 Task: In the Contact  JuliaWilson@whitney.org, Add note: 'Review and update the company's customer segmentation strategy.'. Mark checkbox to create task to follow up ': In 2 weeks'. Create task, with  description: Schedule Webinar, Add due date: In 3 Business Days; Add reminder: 30 Minutes before. Set Priority Medium and add note: Review the attached proposal. Logged in from softage.5@softage.net
Action: Mouse moved to (52, 42)
Screenshot: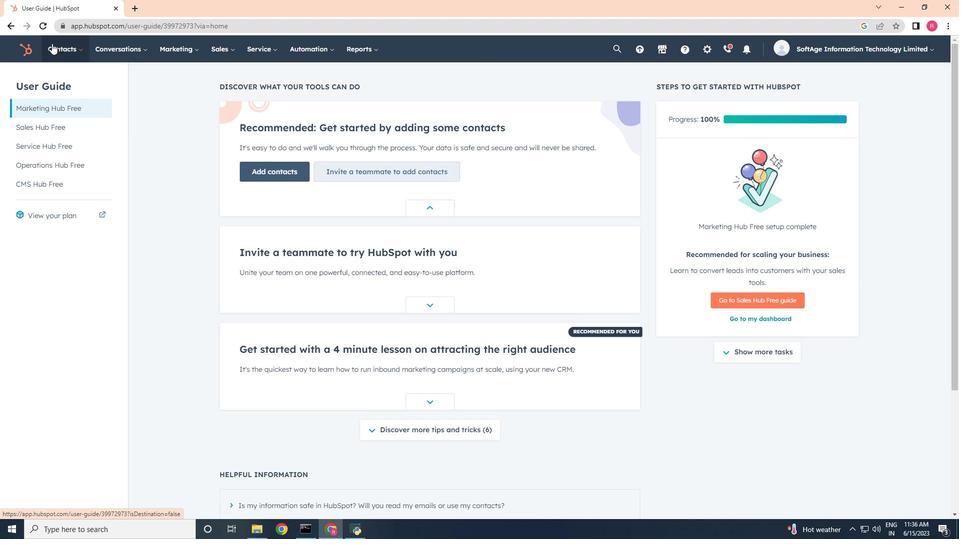 
Action: Mouse pressed left at (52, 42)
Screenshot: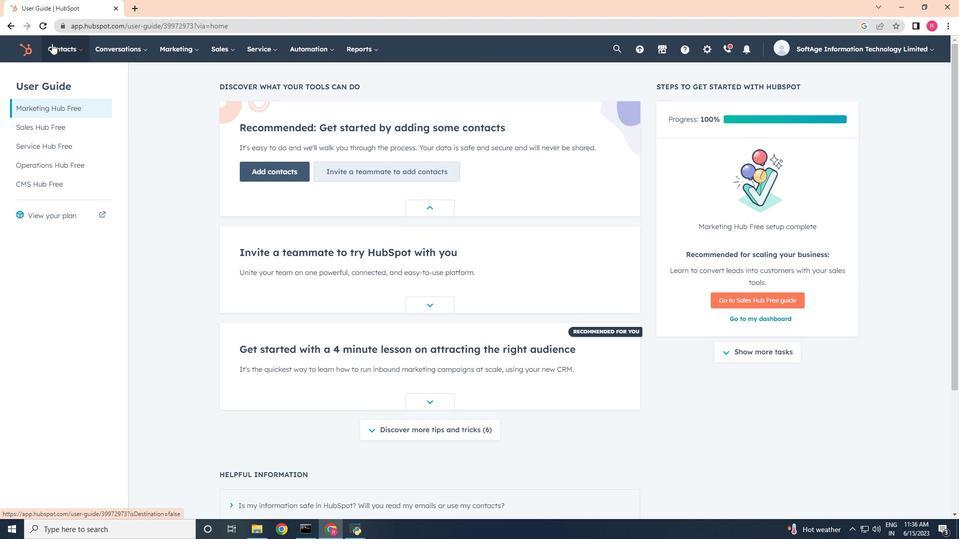 
Action: Mouse moved to (64, 70)
Screenshot: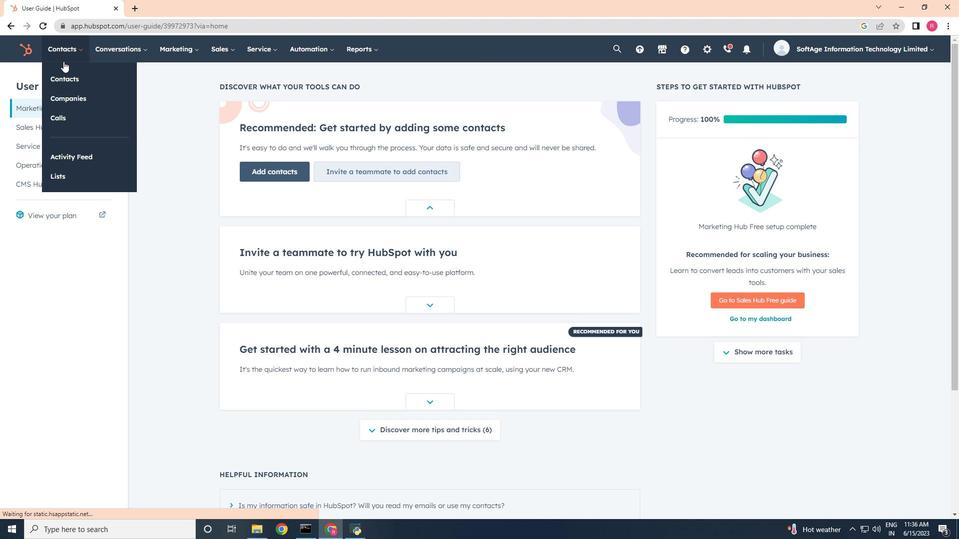 
Action: Mouse pressed left at (64, 70)
Screenshot: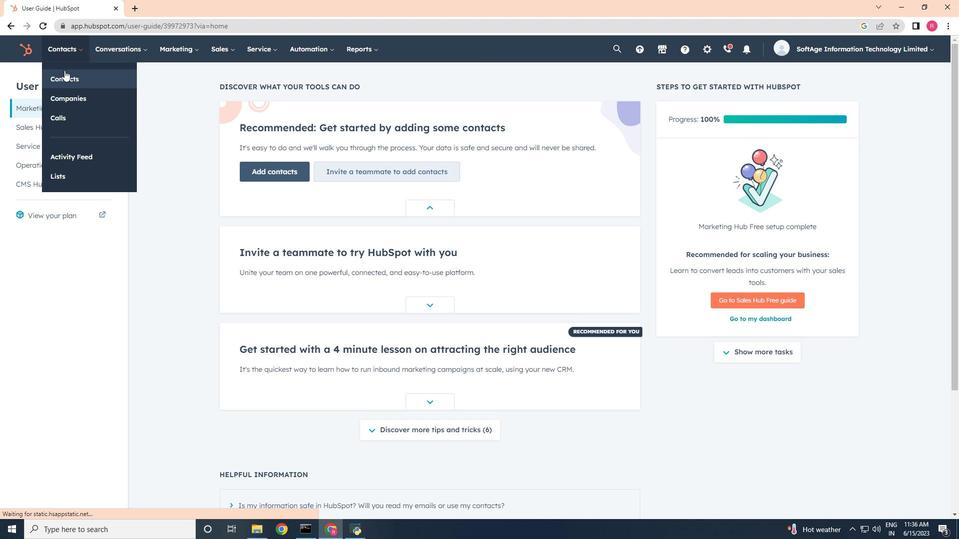 
Action: Mouse moved to (51, 162)
Screenshot: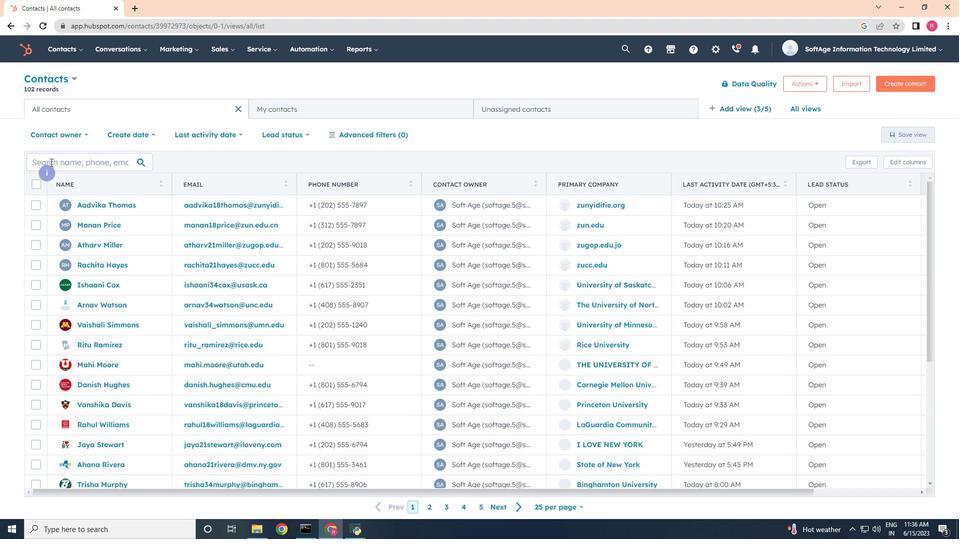 
Action: Mouse pressed left at (51, 162)
Screenshot: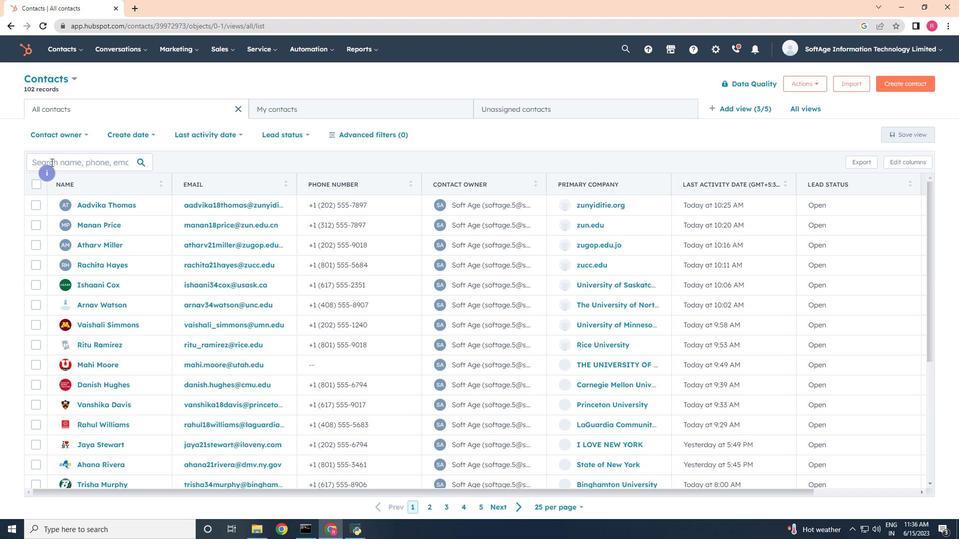 
Action: Mouse moved to (52, 161)
Screenshot: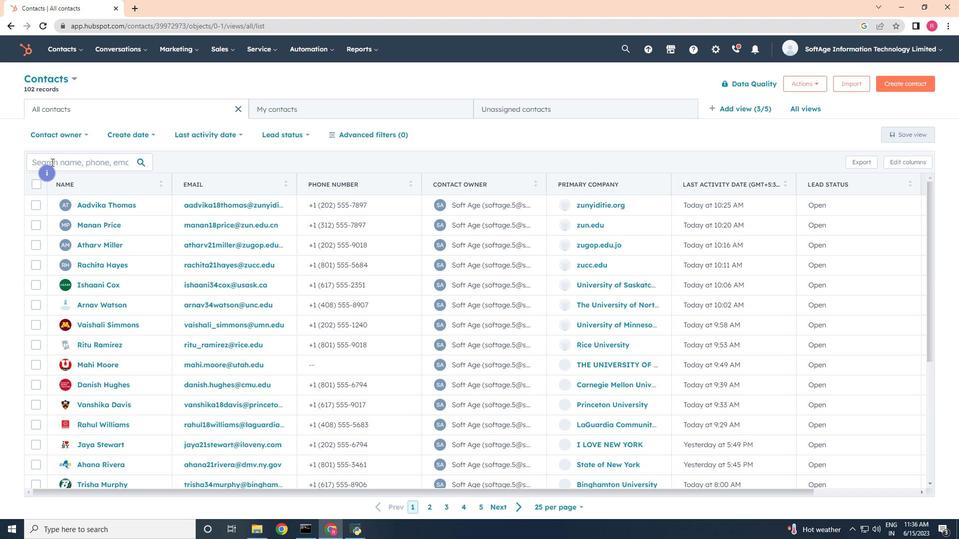 
Action: Key pressed <Key.shift>Julia<Key.shift><Key.shift><Key.shift><Key.shift><Key.shift><Key.shift>Wilson<Key.shift>@whi
Screenshot: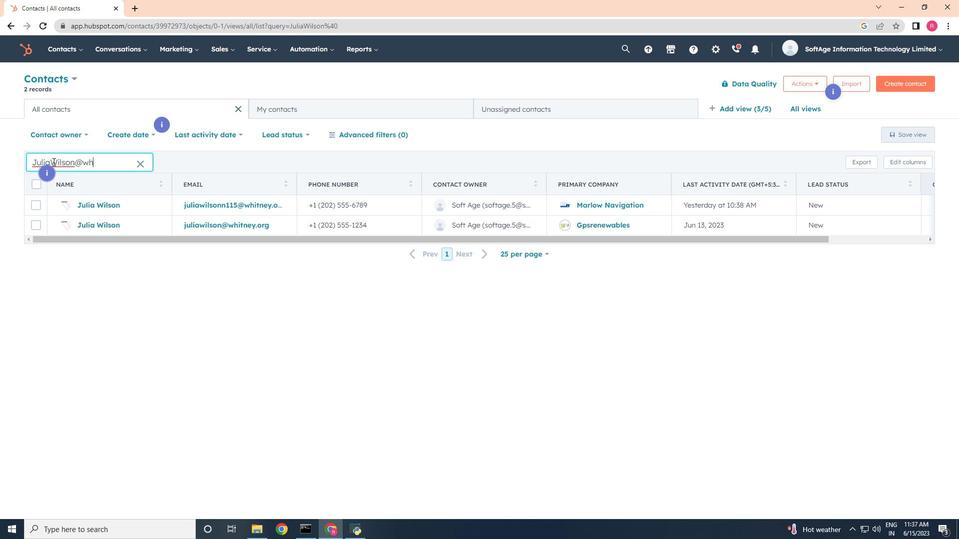 
Action: Mouse moved to (96, 200)
Screenshot: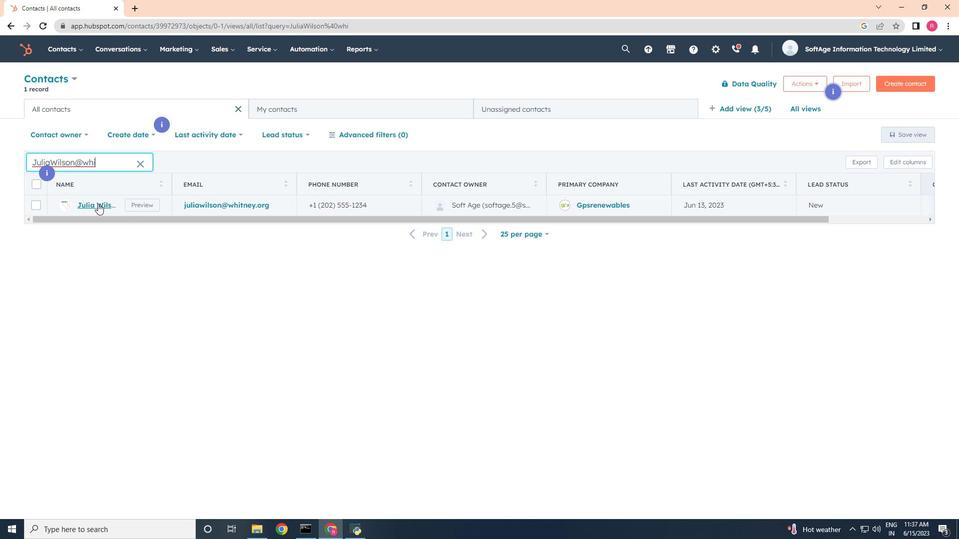 
Action: Mouse pressed left at (96, 200)
Screenshot: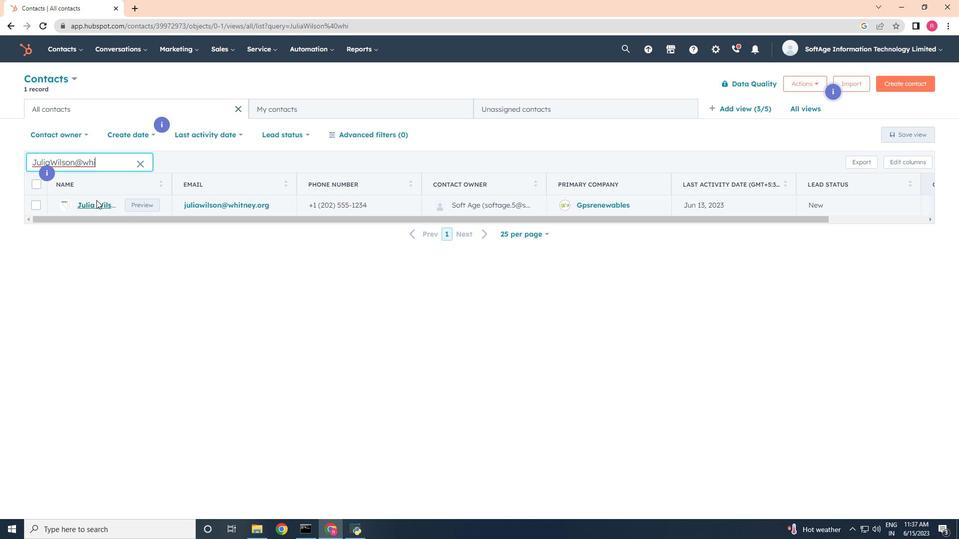 
Action: Mouse moved to (95, 204)
Screenshot: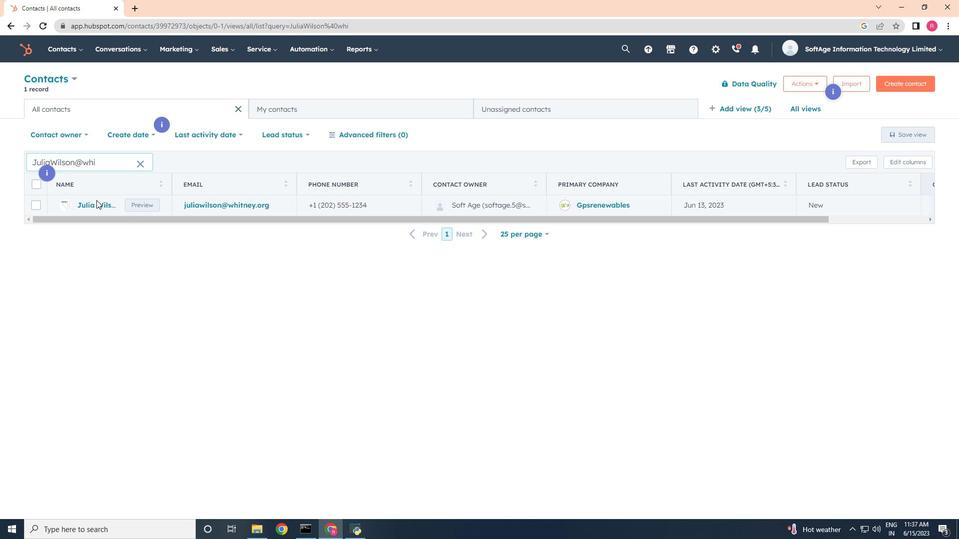 
Action: Mouse pressed left at (95, 204)
Screenshot: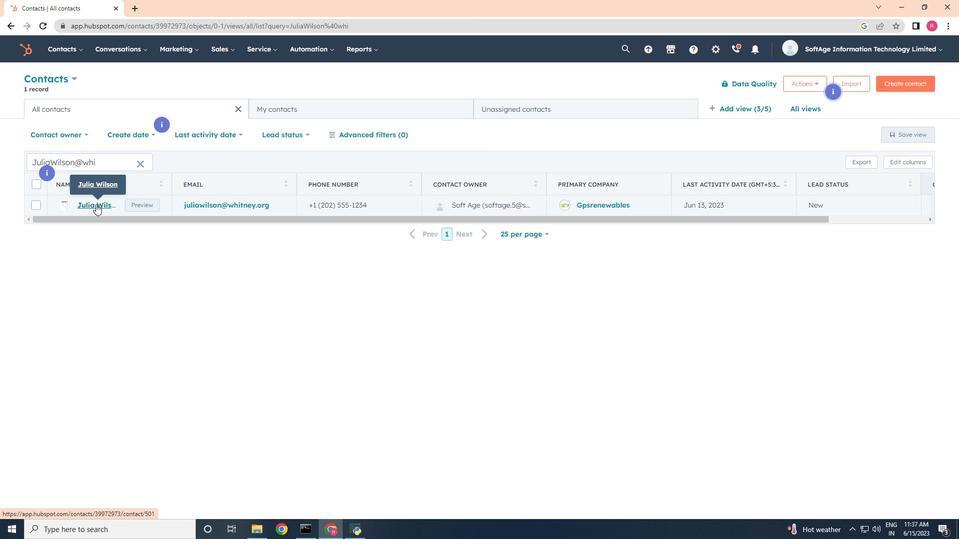 
Action: Mouse moved to (30, 203)
Screenshot: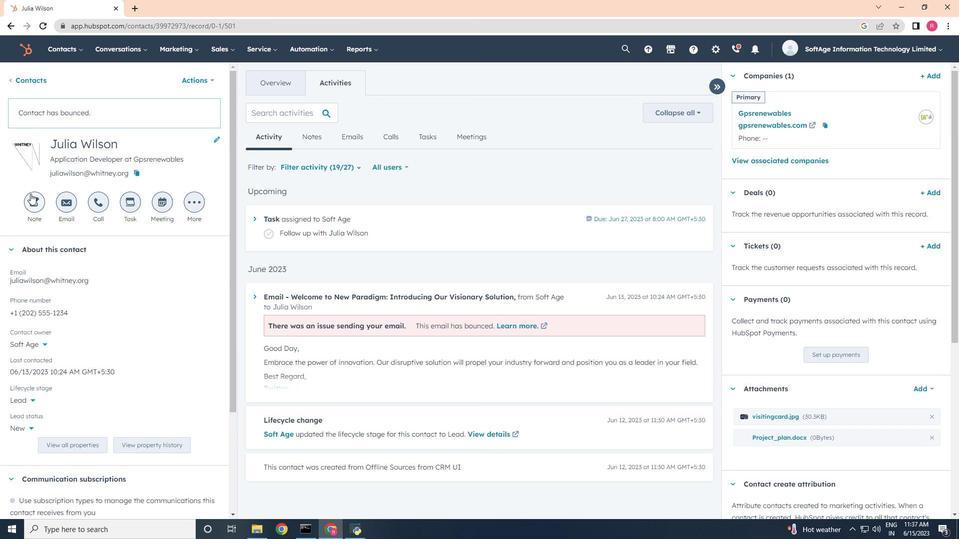
Action: Mouse pressed left at (30, 203)
Screenshot: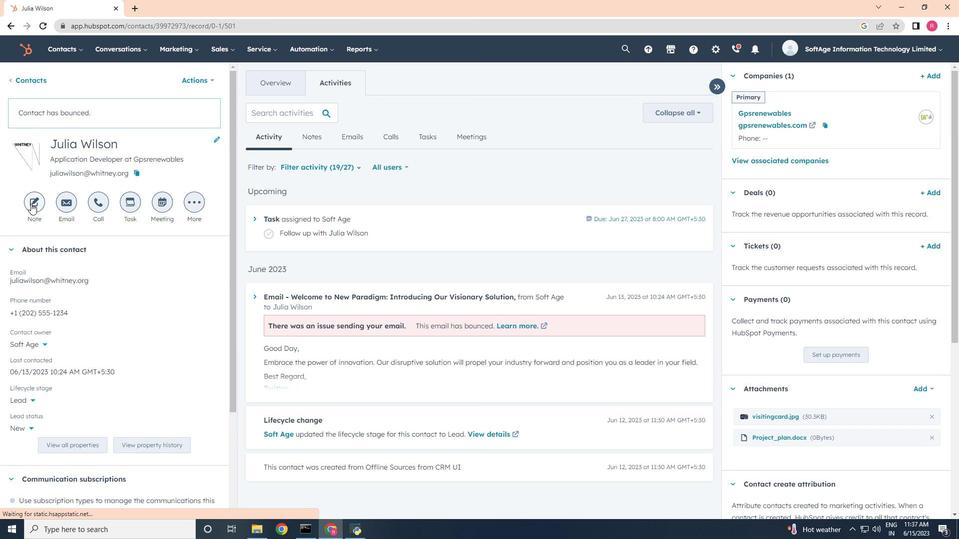 
Action: Mouse moved to (30, 204)
Screenshot: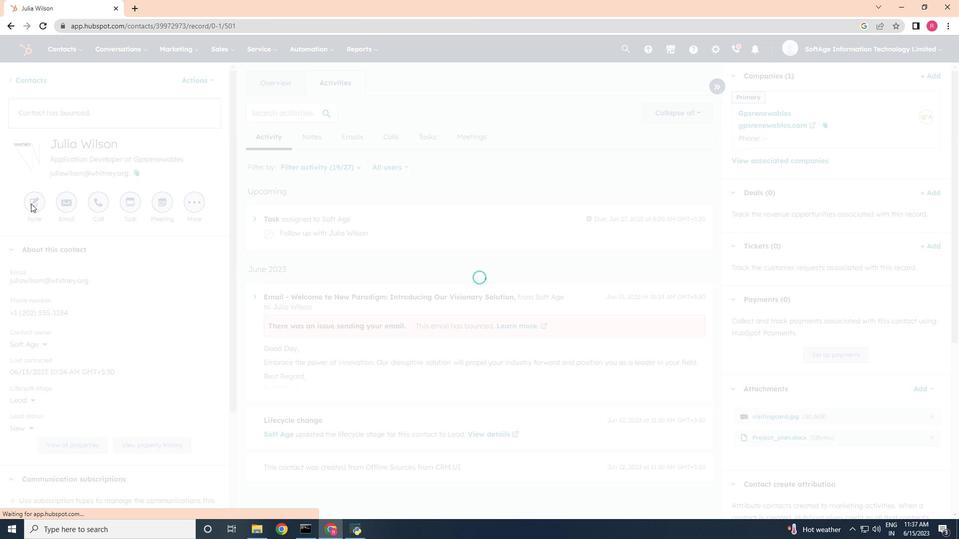 
Action: Key pressed <Key.shift>Review<Key.space>and<Key.space>update<Key.space>the<Key.space>company;s<Key.space><Key.backspace><Key.backspace><Key.backspace>'s<Key.space>customer<Key.space>segmentation<Key.space>strategy,<Key.backspace>.
Screenshot: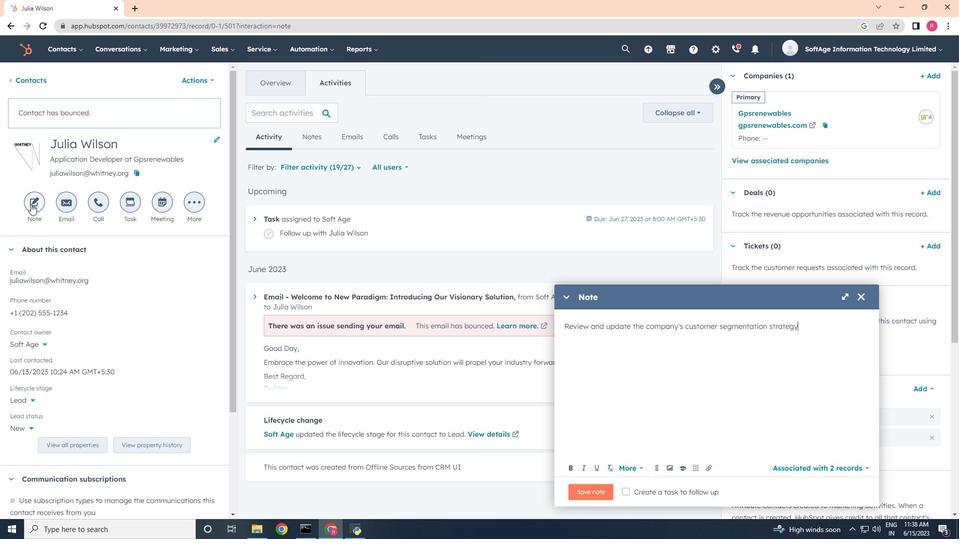 
Action: Mouse moved to (632, 490)
Screenshot: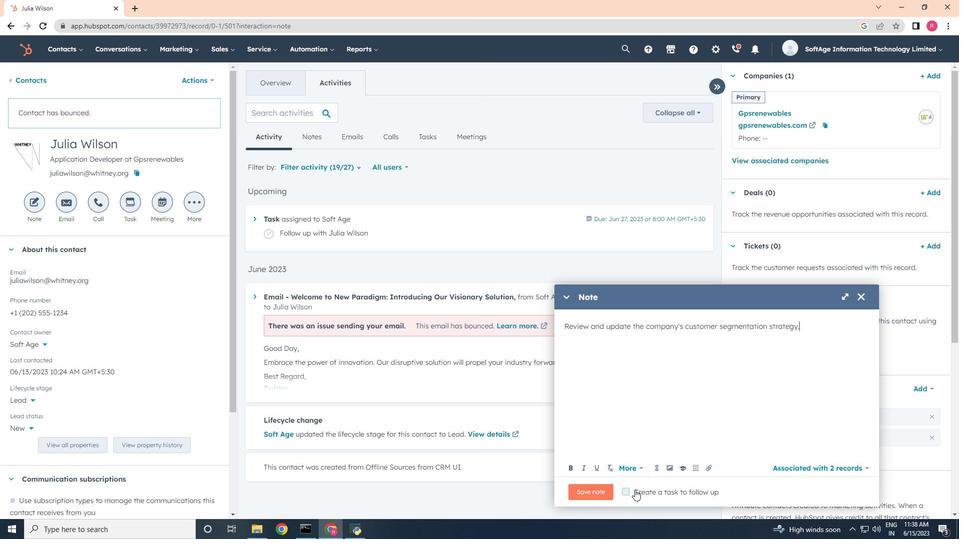 
Action: Mouse pressed left at (632, 490)
Screenshot: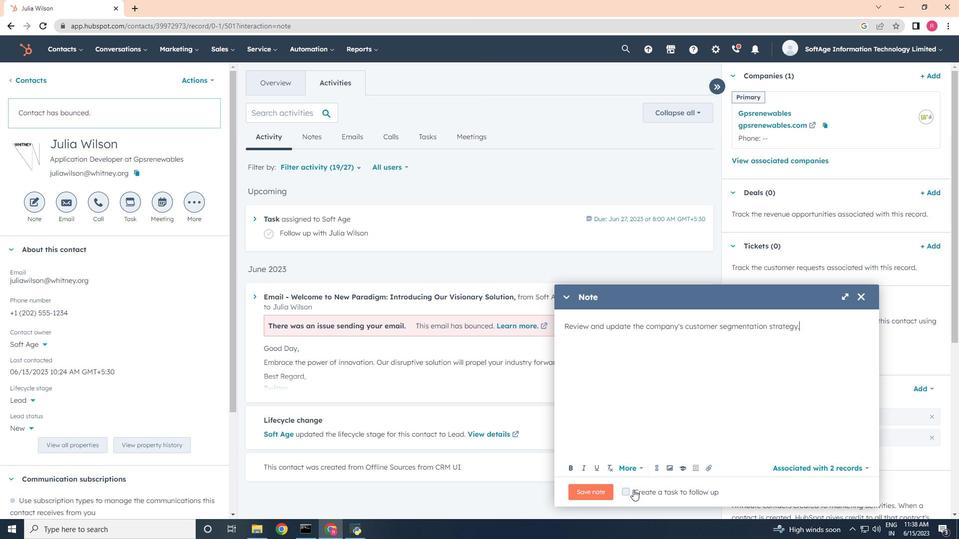 
Action: Mouse moved to (757, 490)
Screenshot: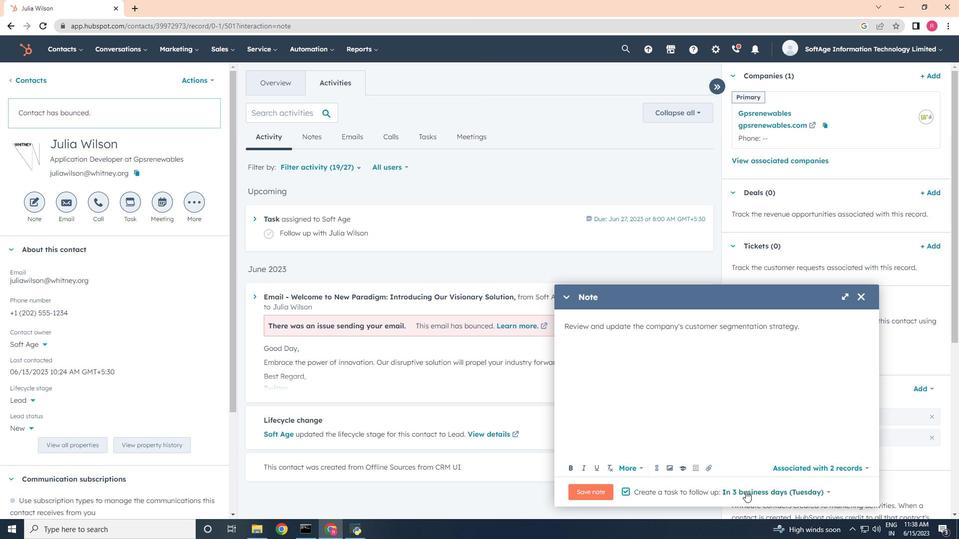 
Action: Mouse pressed left at (757, 490)
Screenshot: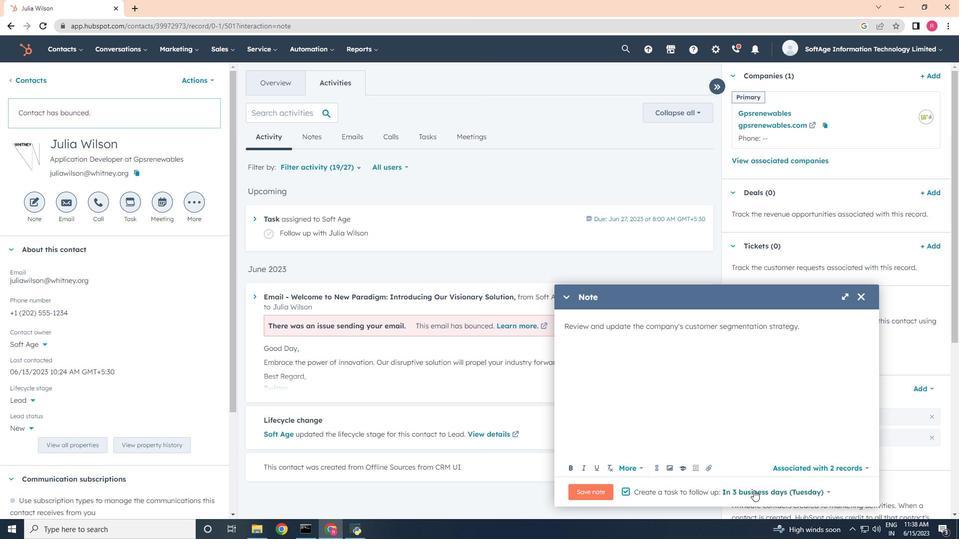 
Action: Mouse moved to (751, 430)
Screenshot: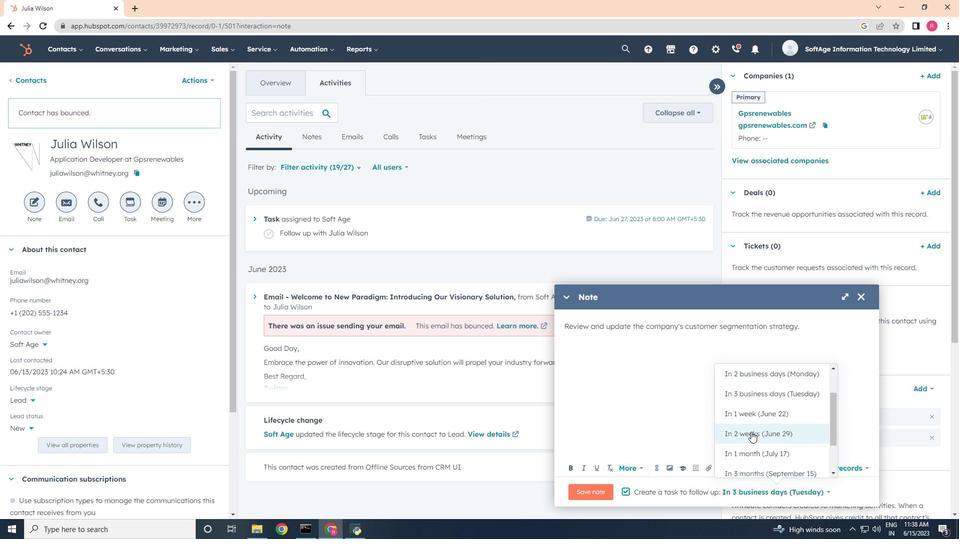 
Action: Mouse pressed left at (751, 430)
Screenshot: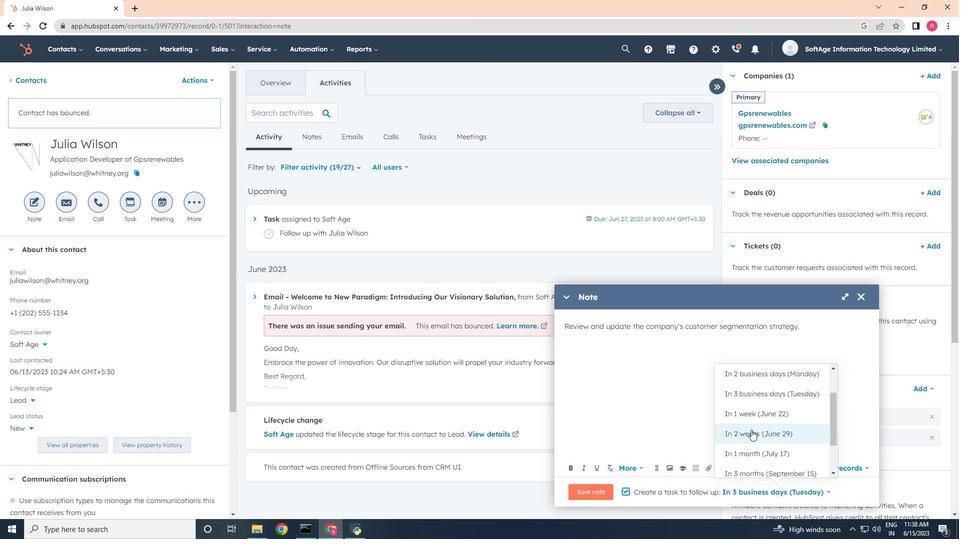 
Action: Mouse moved to (584, 494)
Screenshot: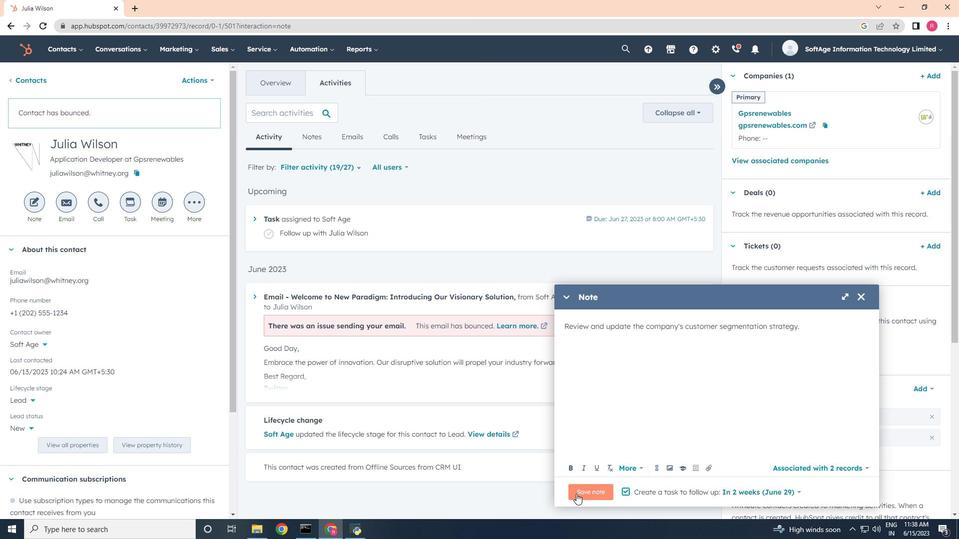 
Action: Mouse pressed left at (584, 494)
Screenshot: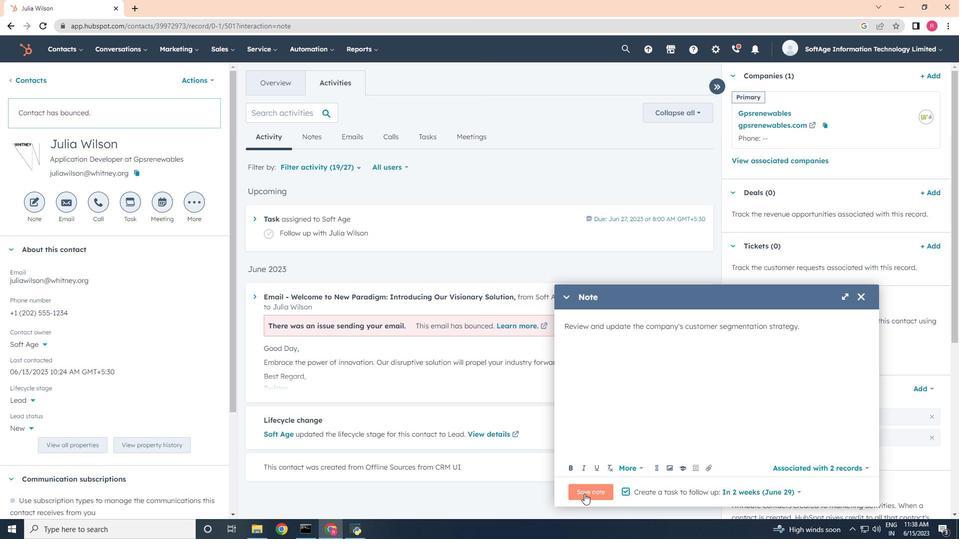 
Action: Mouse moved to (131, 210)
Screenshot: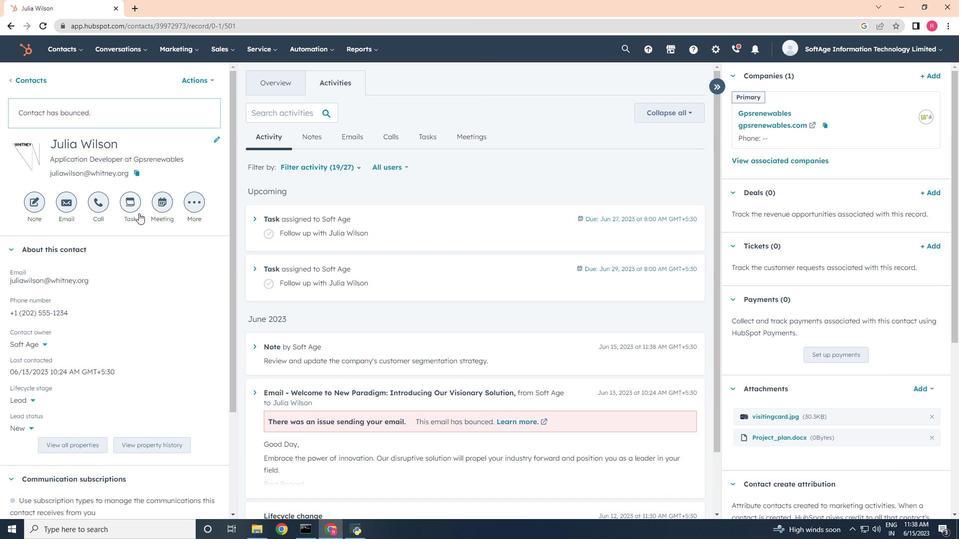 
Action: Mouse pressed left at (131, 210)
Screenshot: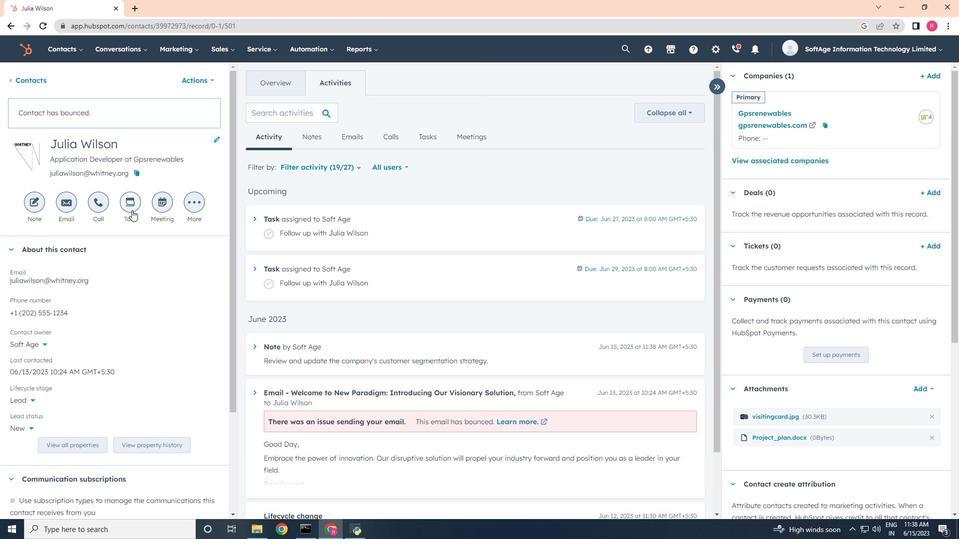 
Action: Mouse moved to (522, 242)
Screenshot: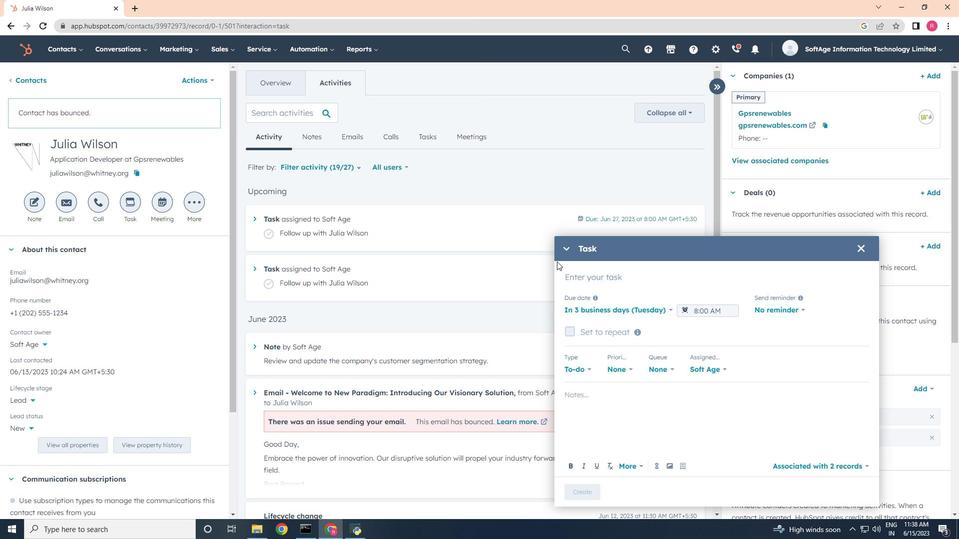 
Action: Key pressed <Key.shift>Schedule<Key.space><Key.shift>Webinar
Screenshot: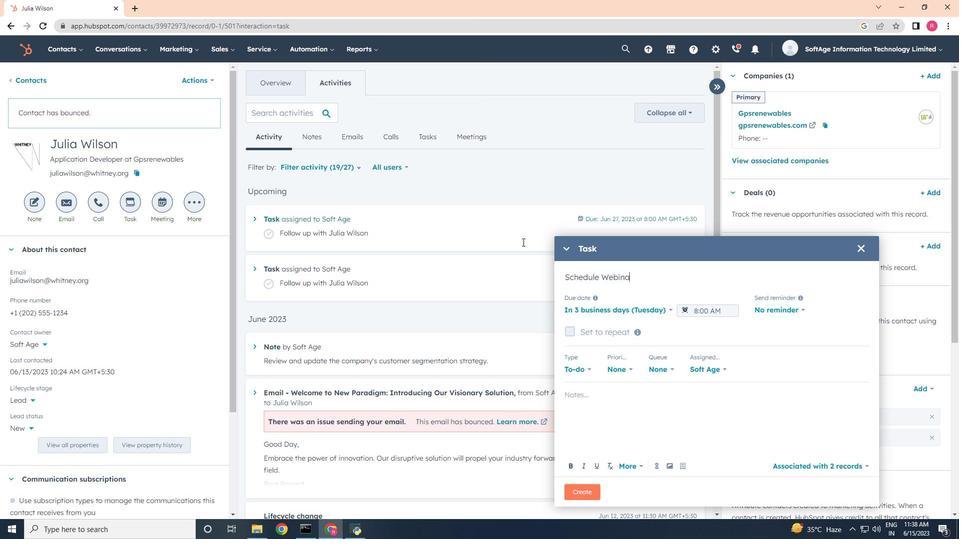 
Action: Mouse moved to (627, 313)
Screenshot: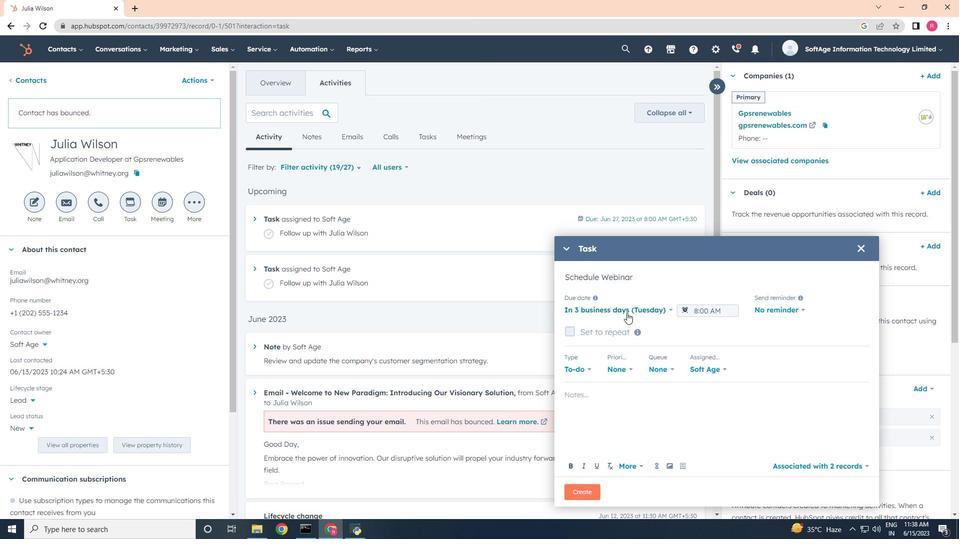 
Action: Mouse pressed left at (627, 313)
Screenshot: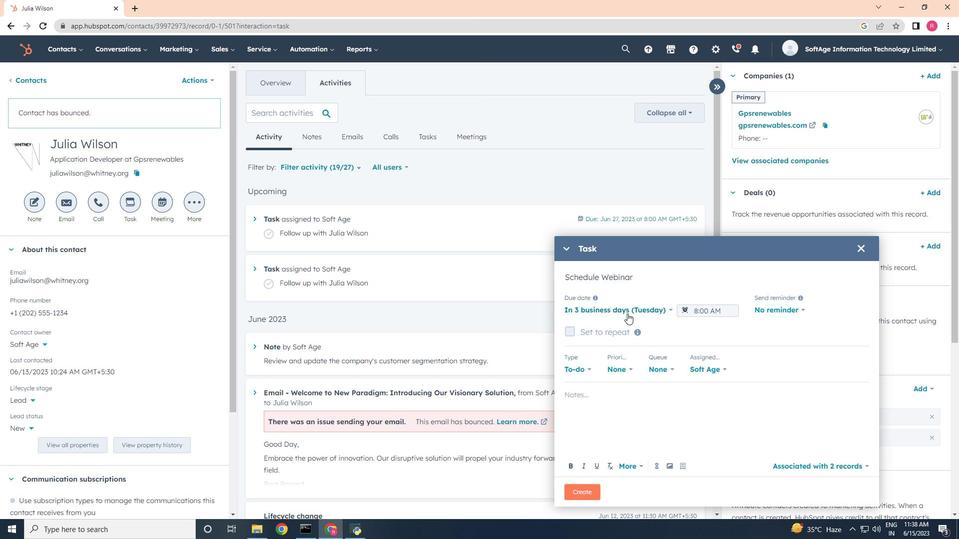 
Action: Mouse moved to (606, 347)
Screenshot: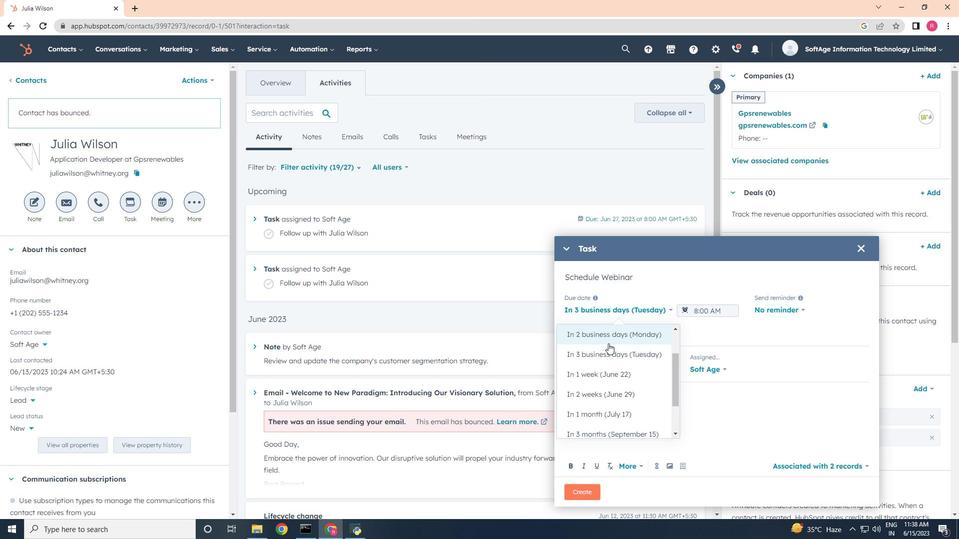
Action: Mouse pressed left at (606, 347)
Screenshot: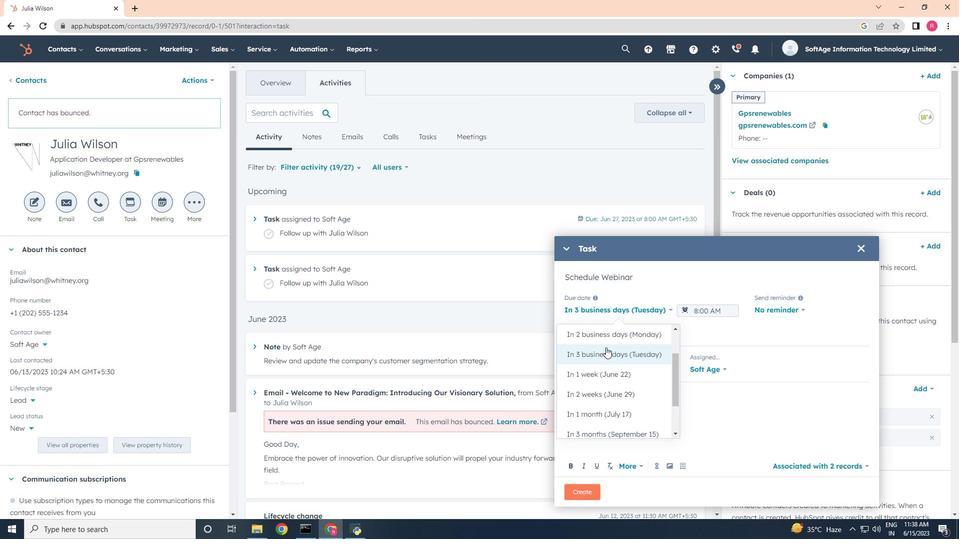 
Action: Mouse moved to (782, 305)
Screenshot: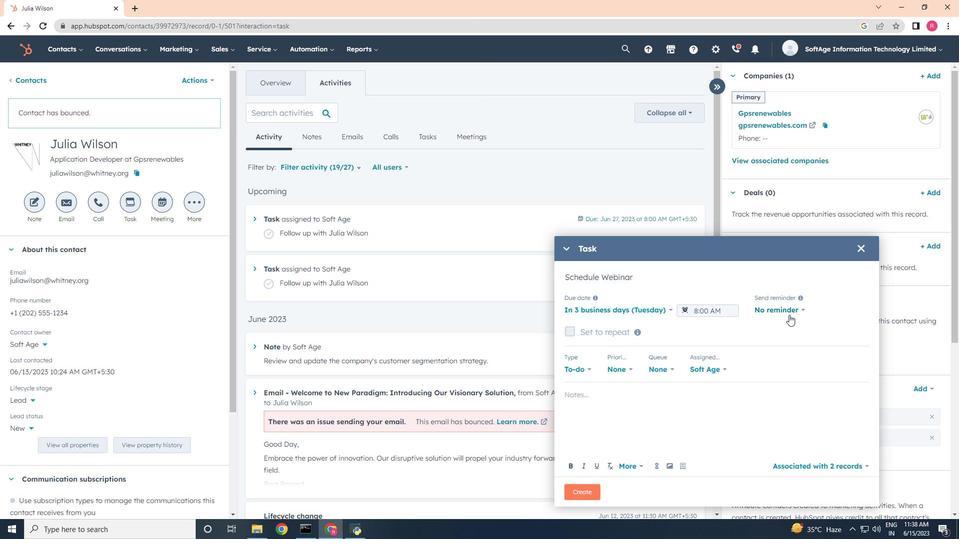
Action: Mouse pressed left at (782, 305)
Screenshot: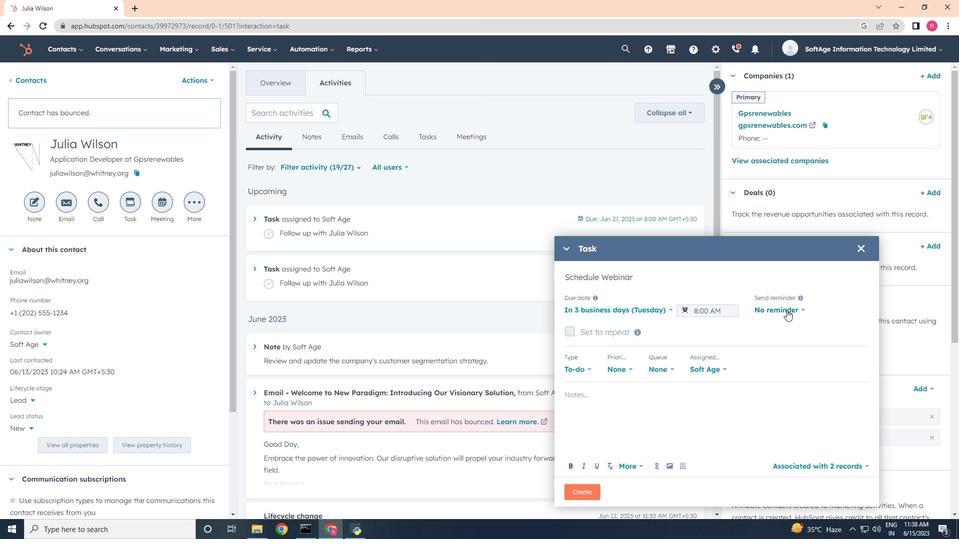 
Action: Mouse moved to (776, 309)
Screenshot: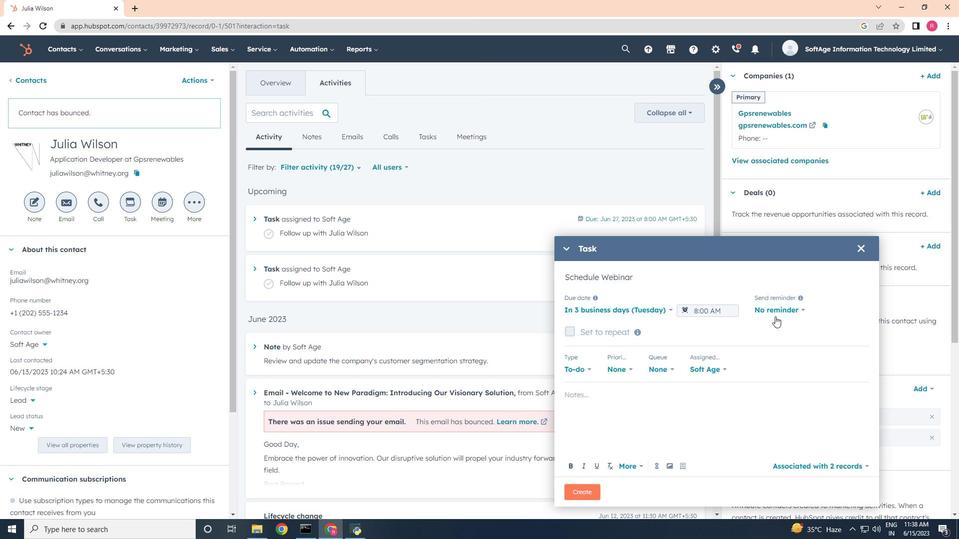 
Action: Mouse pressed left at (776, 309)
Screenshot: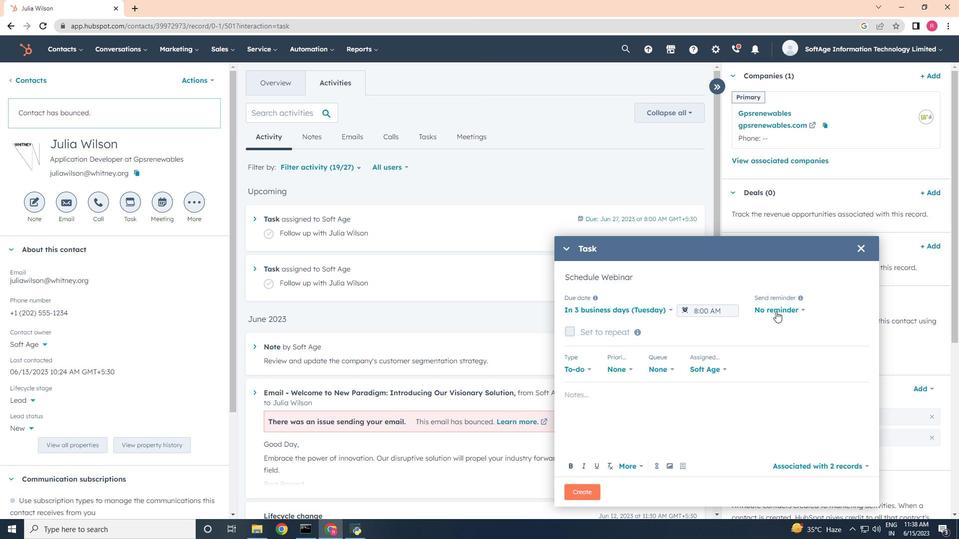 
Action: Mouse moved to (764, 369)
Screenshot: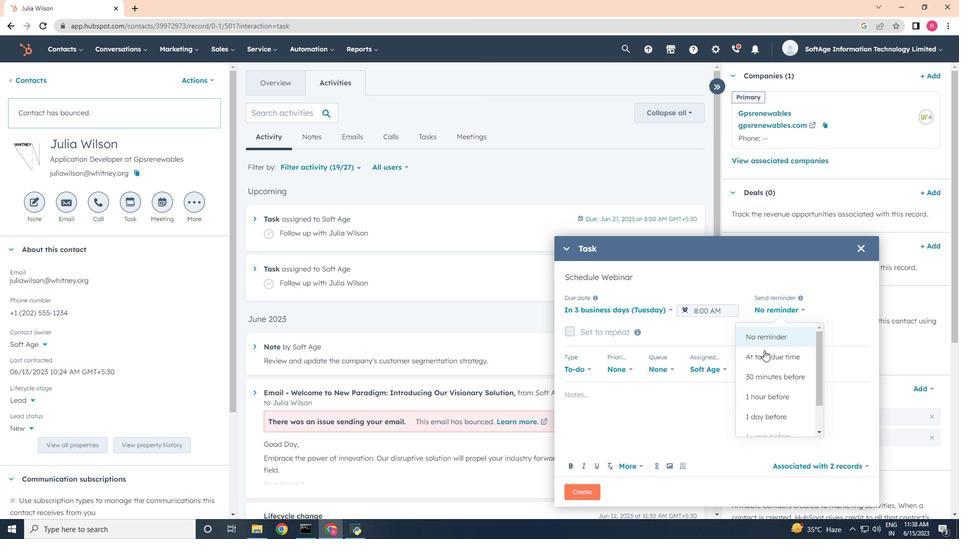 
Action: Mouse pressed left at (764, 369)
Screenshot: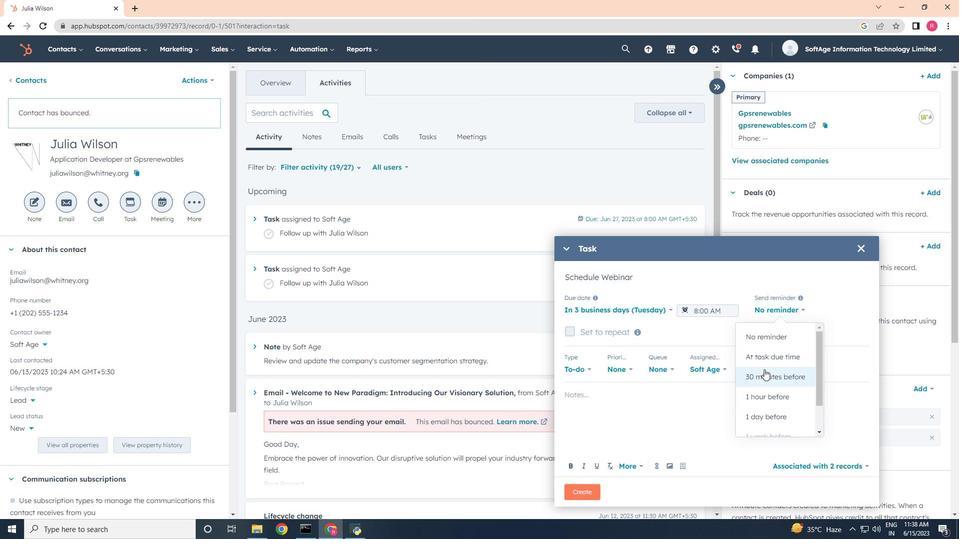 
Action: Mouse moved to (617, 364)
Screenshot: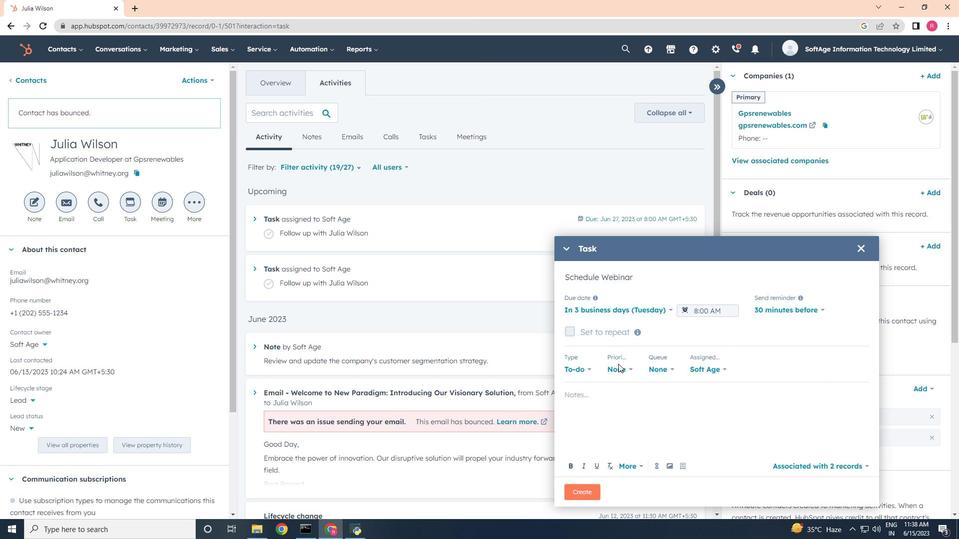 
Action: Mouse pressed left at (617, 364)
Screenshot: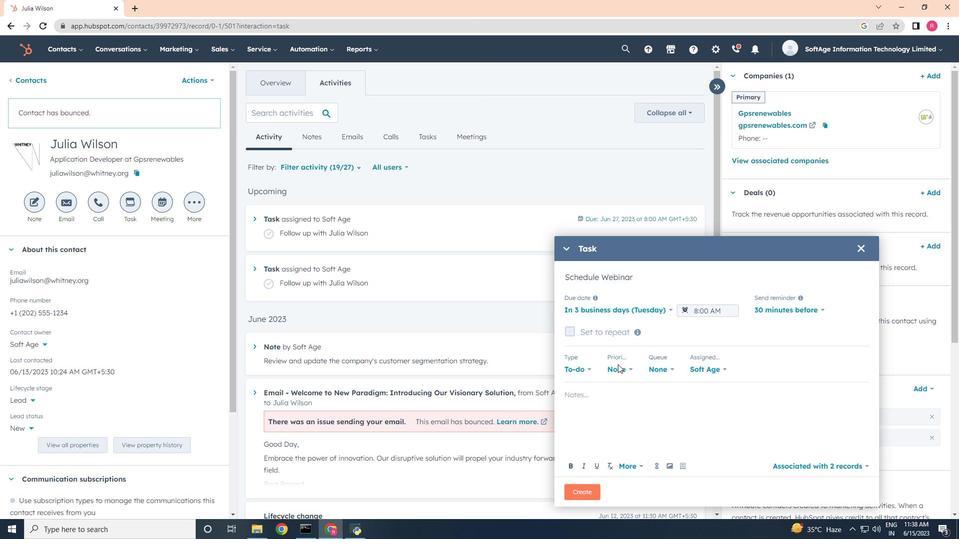 
Action: Mouse moved to (621, 367)
Screenshot: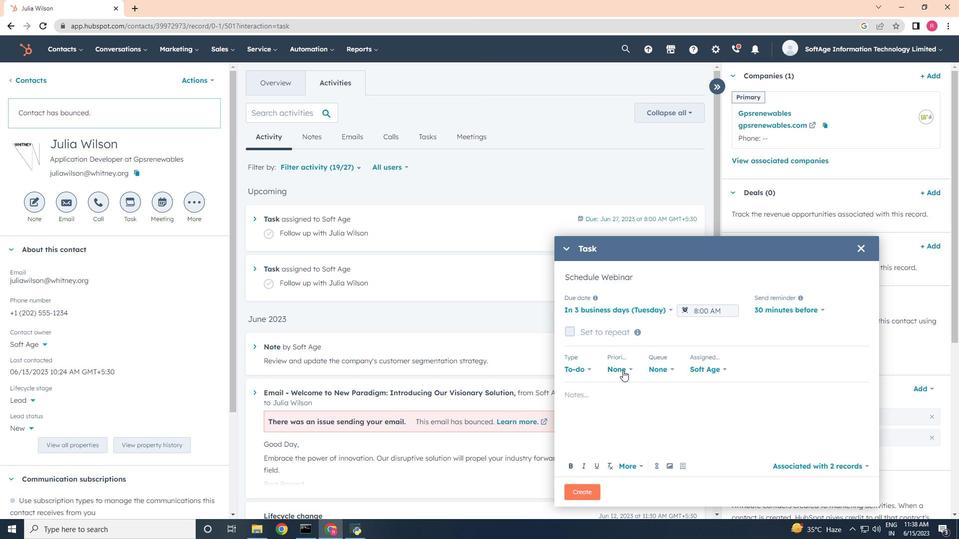 
Action: Mouse pressed left at (621, 367)
Screenshot: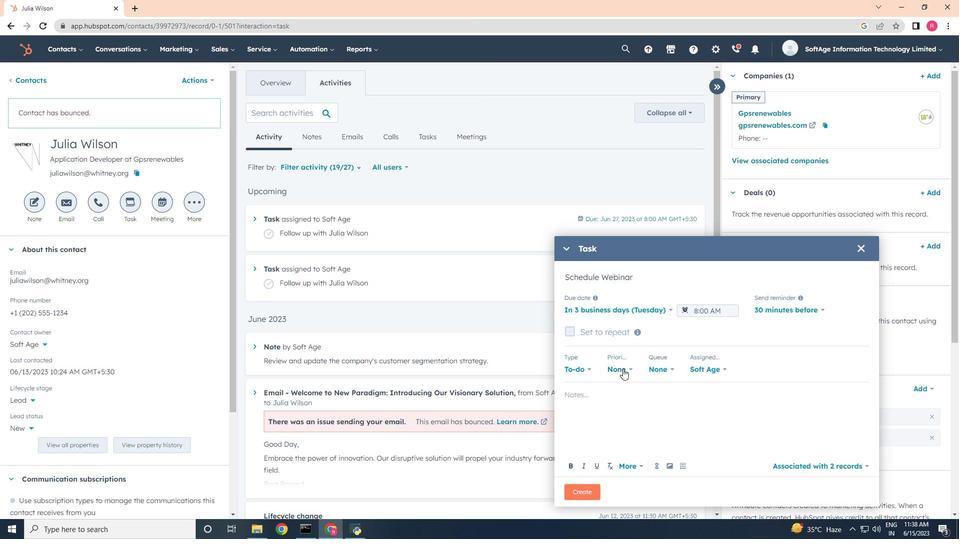 
Action: Mouse moved to (624, 430)
Screenshot: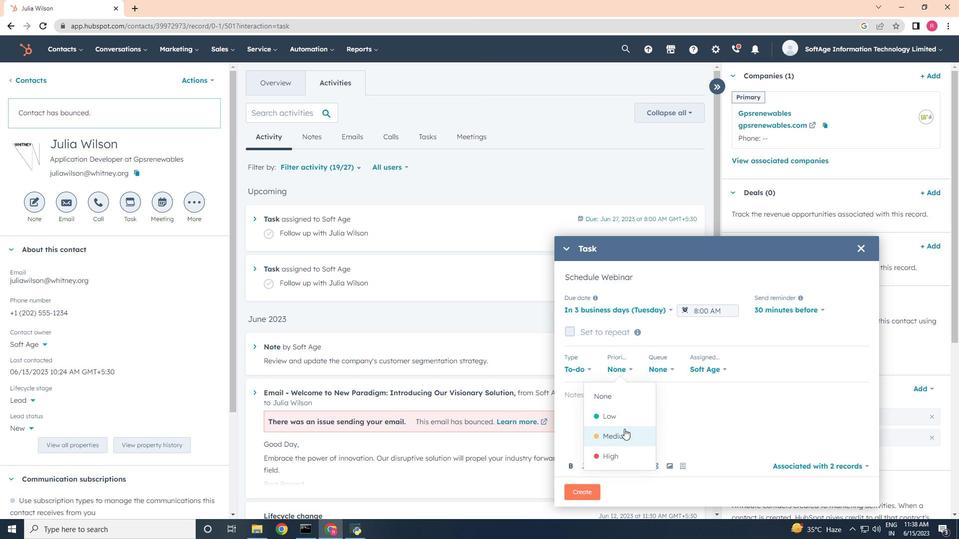 
Action: Mouse pressed left at (624, 430)
Screenshot: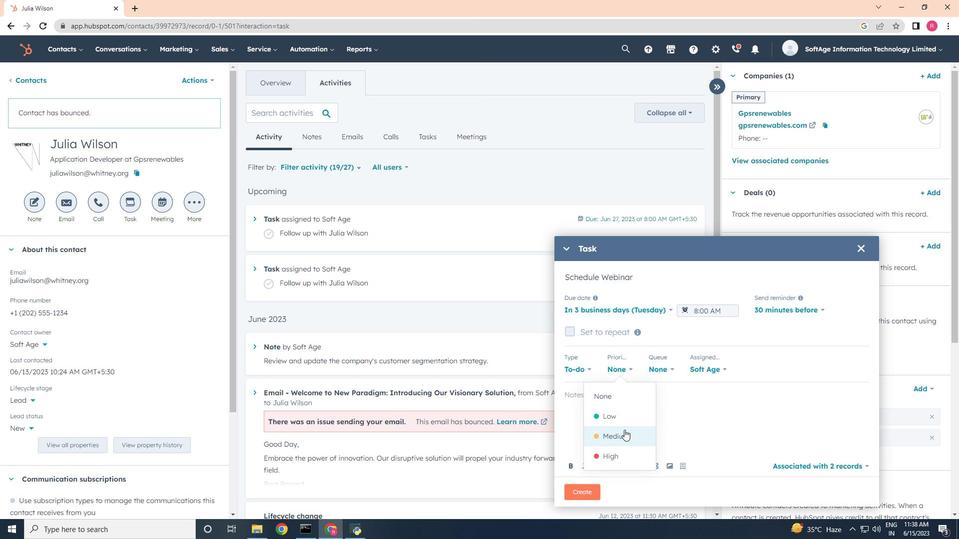 
Action: Mouse moved to (605, 397)
Screenshot: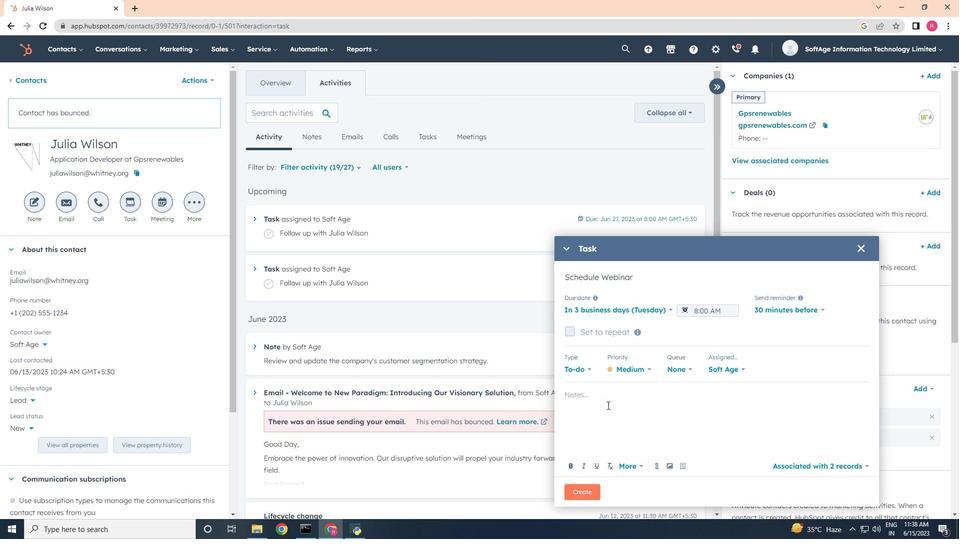 
Action: Mouse pressed left at (605, 397)
Screenshot: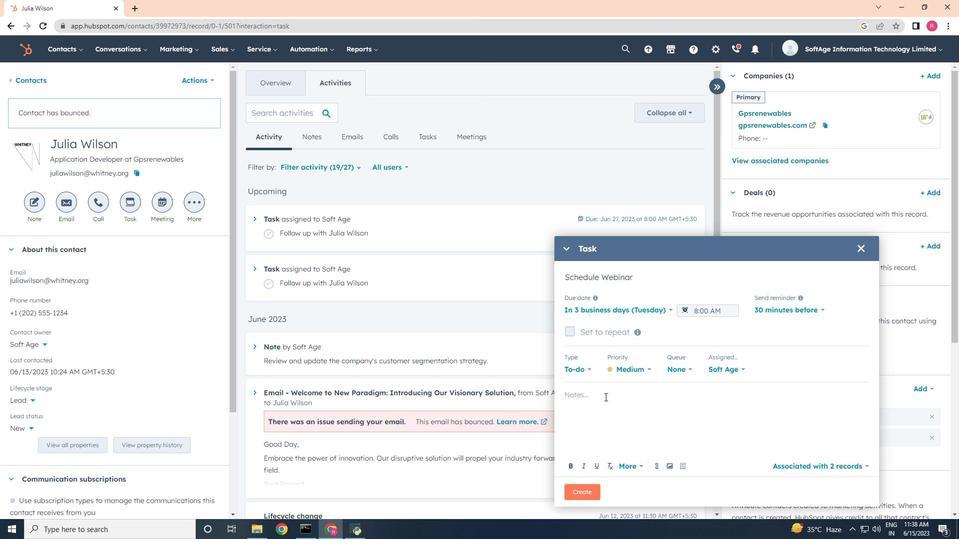 
Action: Key pressed <Key.shift>Review<Key.space>the<Key.space>attached<Key.space>proposal
Screenshot: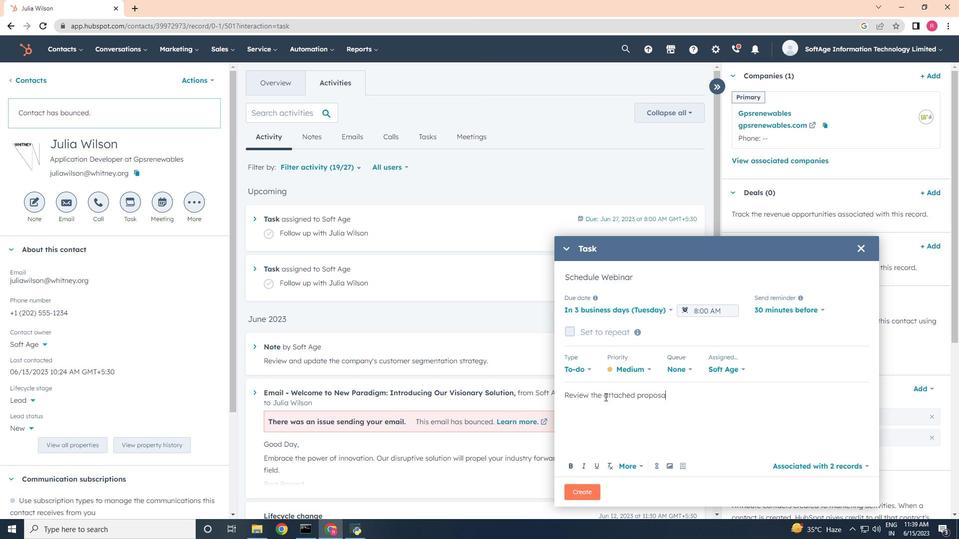 
Action: Mouse moved to (587, 492)
Screenshot: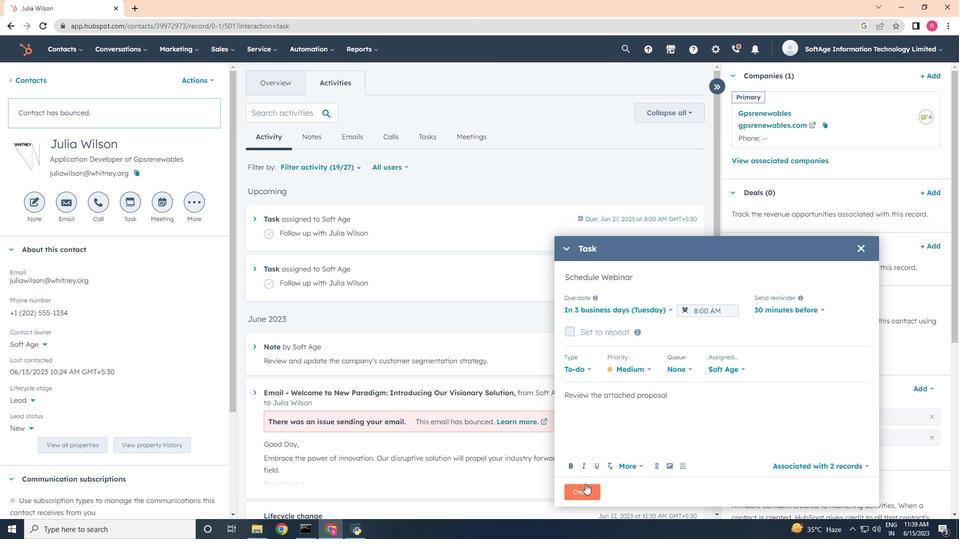 
Action: Mouse pressed left at (587, 492)
Screenshot: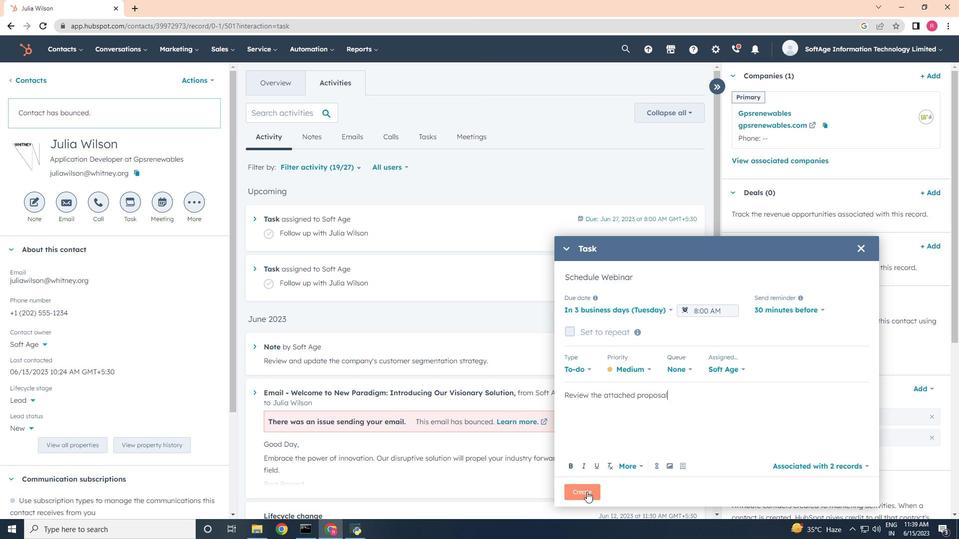 
Action: Mouse moved to (587, 492)
Screenshot: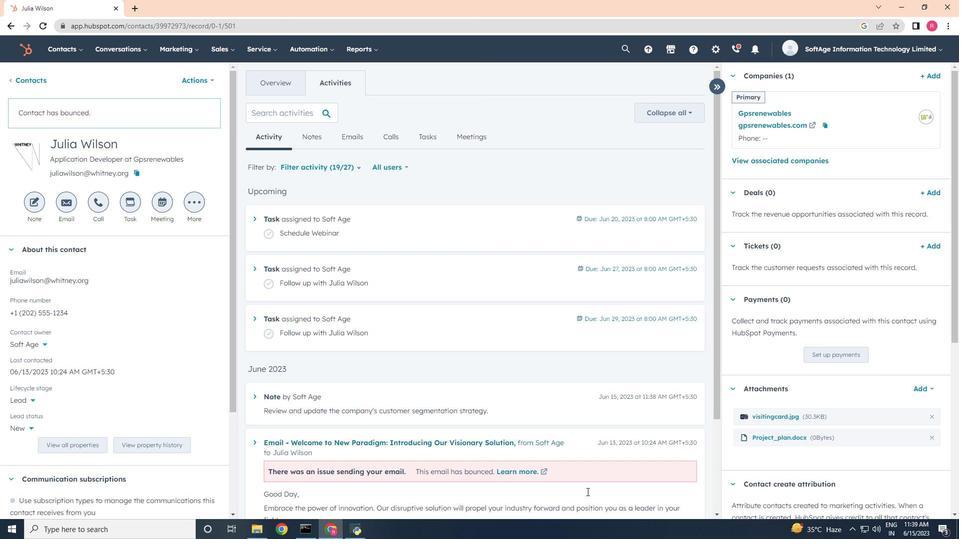 
